 Task: Copy code from medium badge options.
Action: Mouse moved to (791, 87)
Screenshot: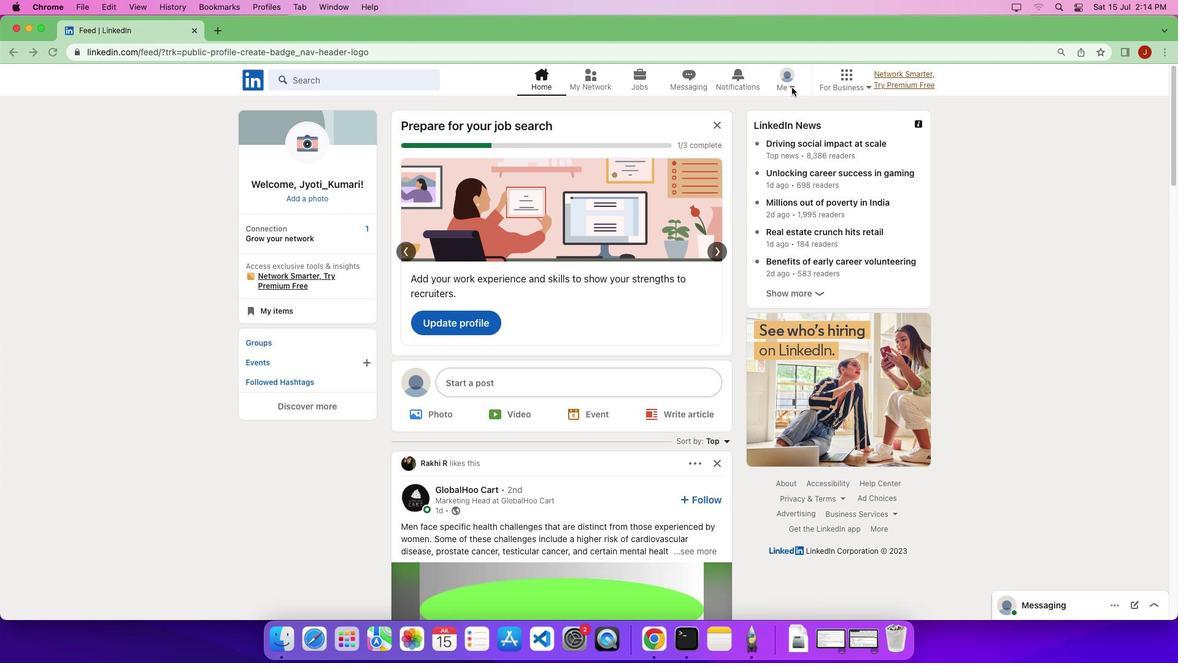 
Action: Mouse pressed left at (791, 87)
Screenshot: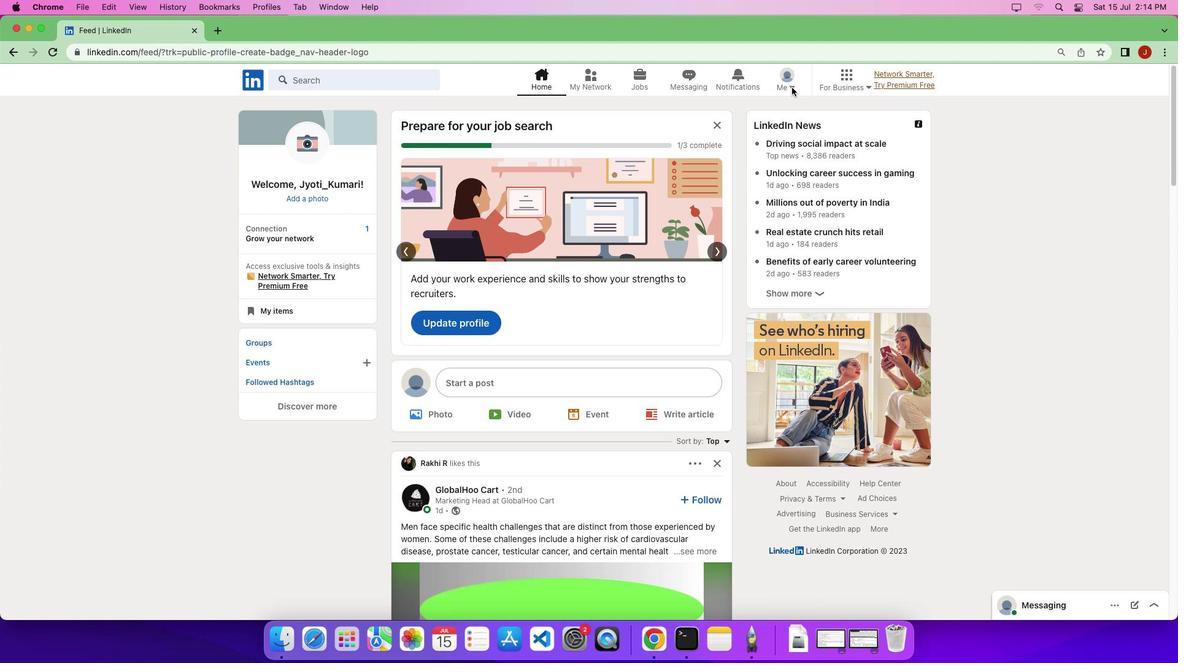 
Action: Mouse pressed left at (791, 87)
Screenshot: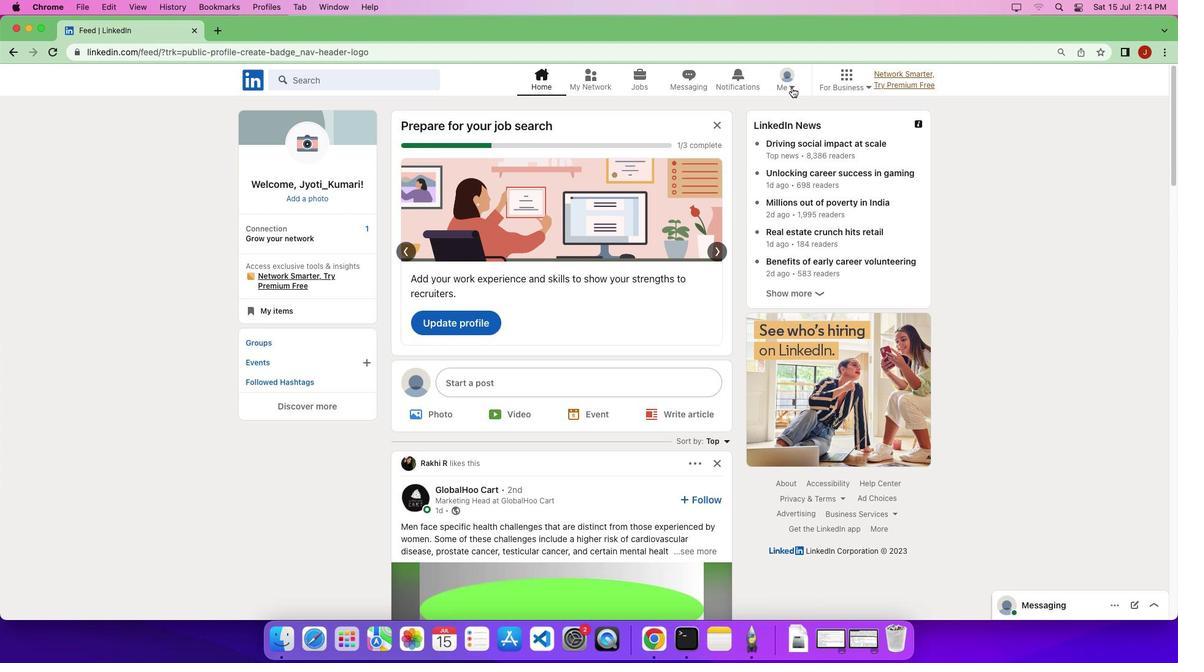 
Action: Mouse moved to (718, 225)
Screenshot: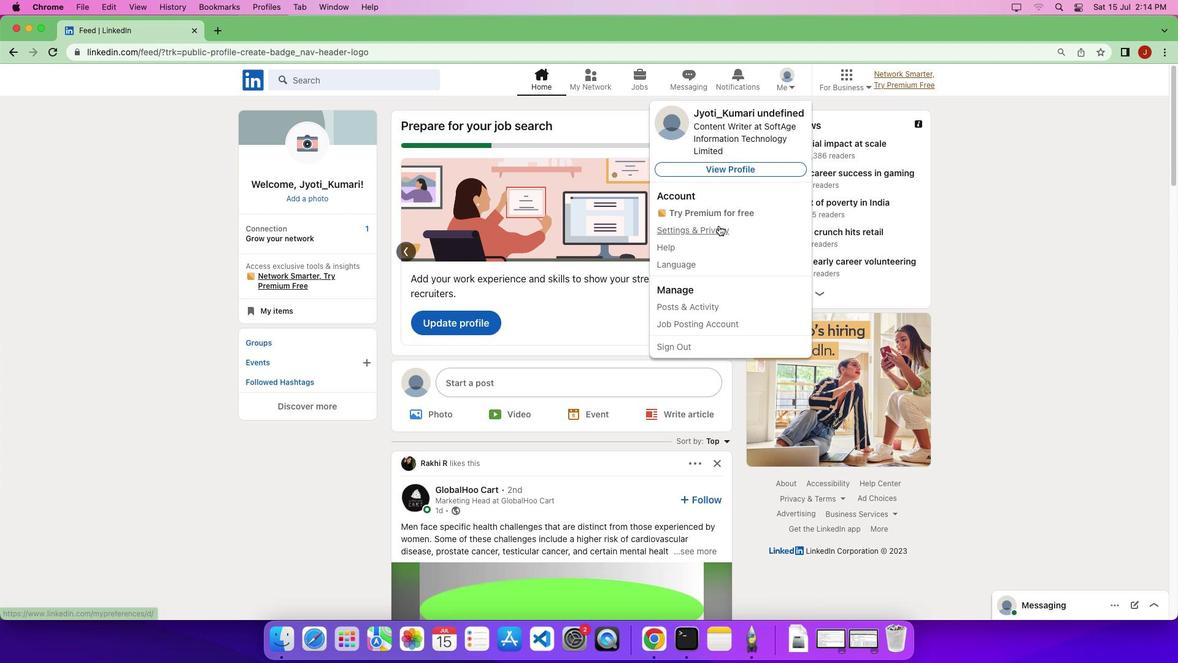 
Action: Mouse pressed left at (718, 225)
Screenshot: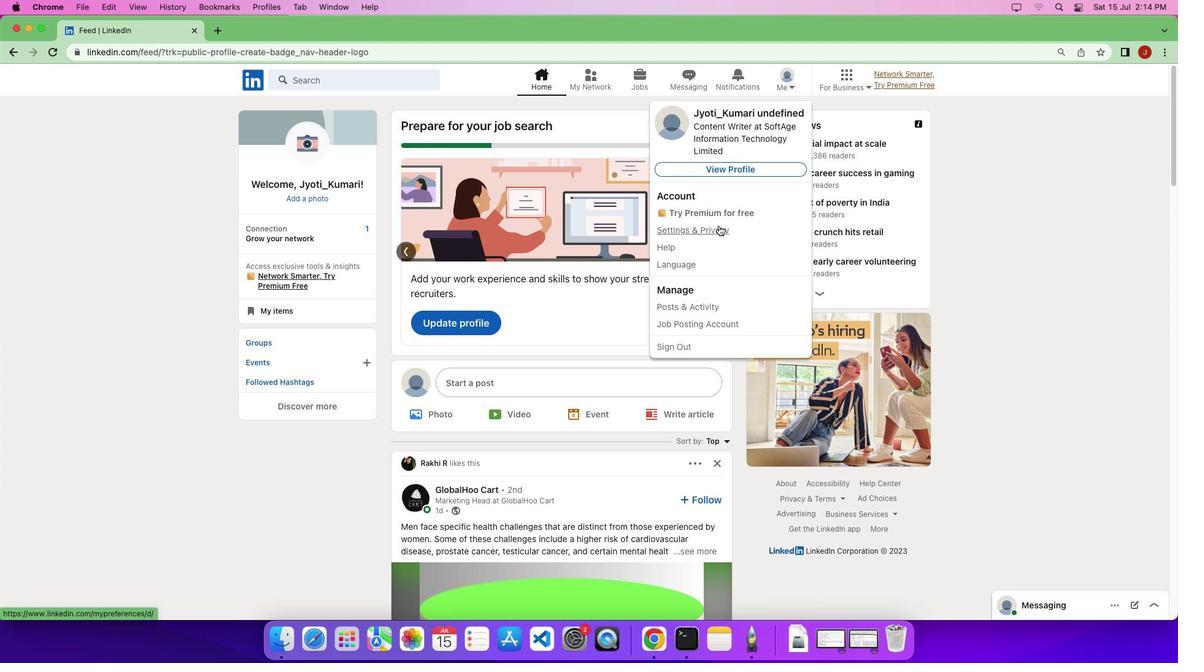 
Action: Mouse moved to (64, 260)
Screenshot: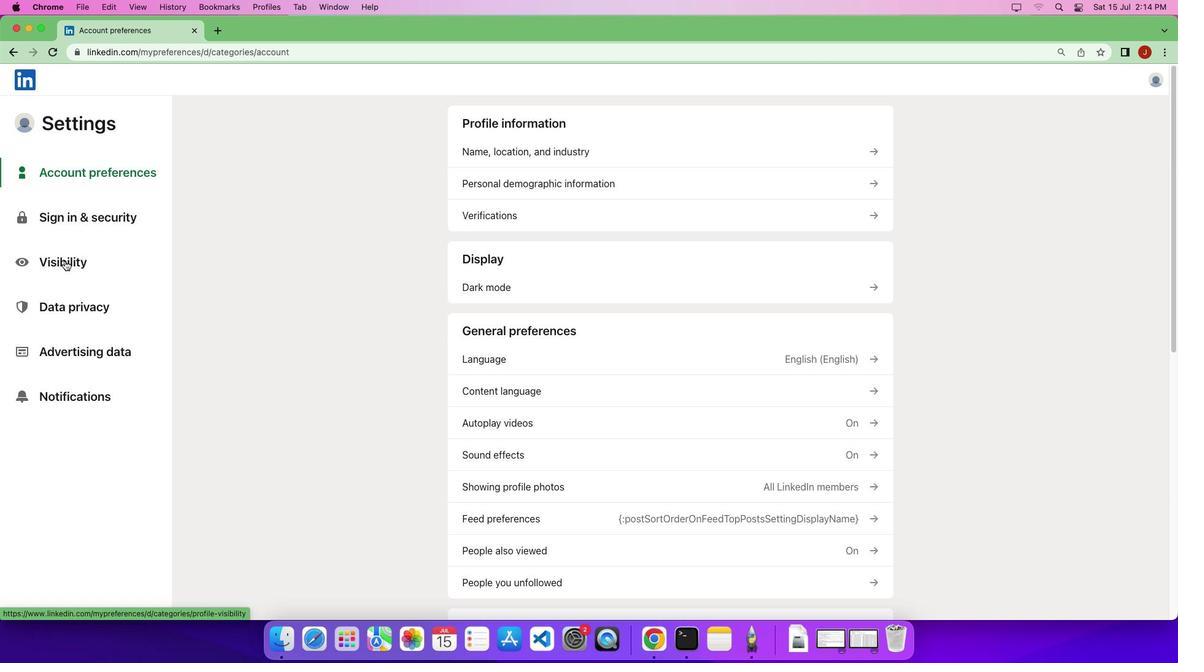 
Action: Mouse pressed left at (64, 260)
Screenshot: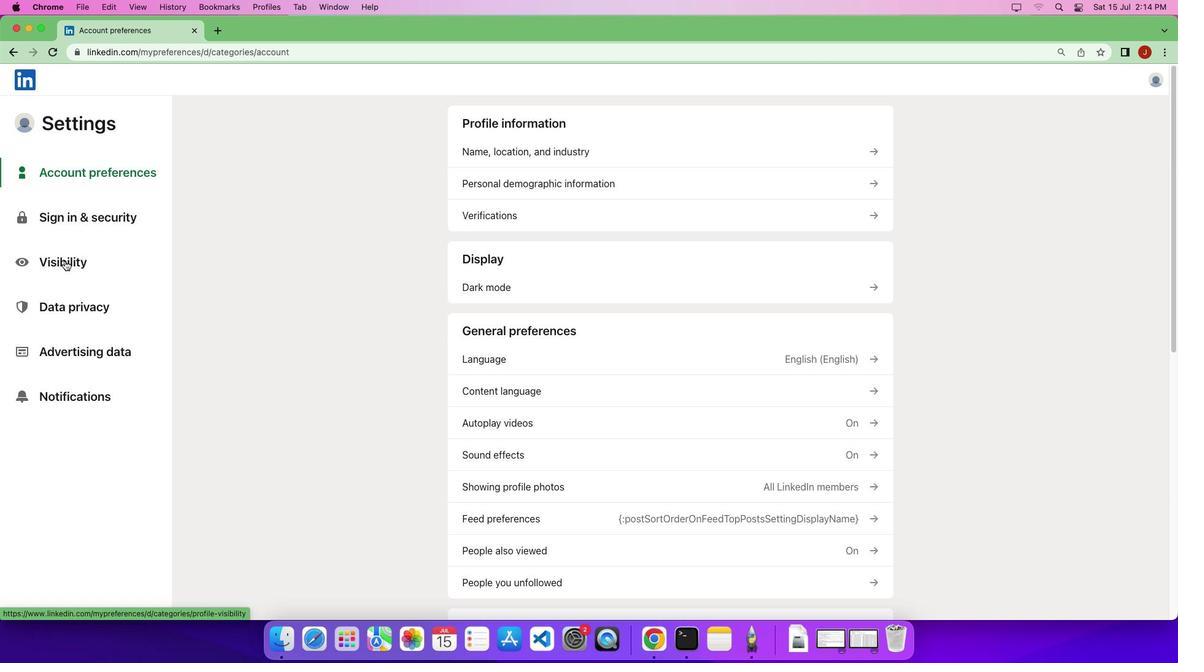 
Action: Mouse pressed left at (64, 260)
Screenshot: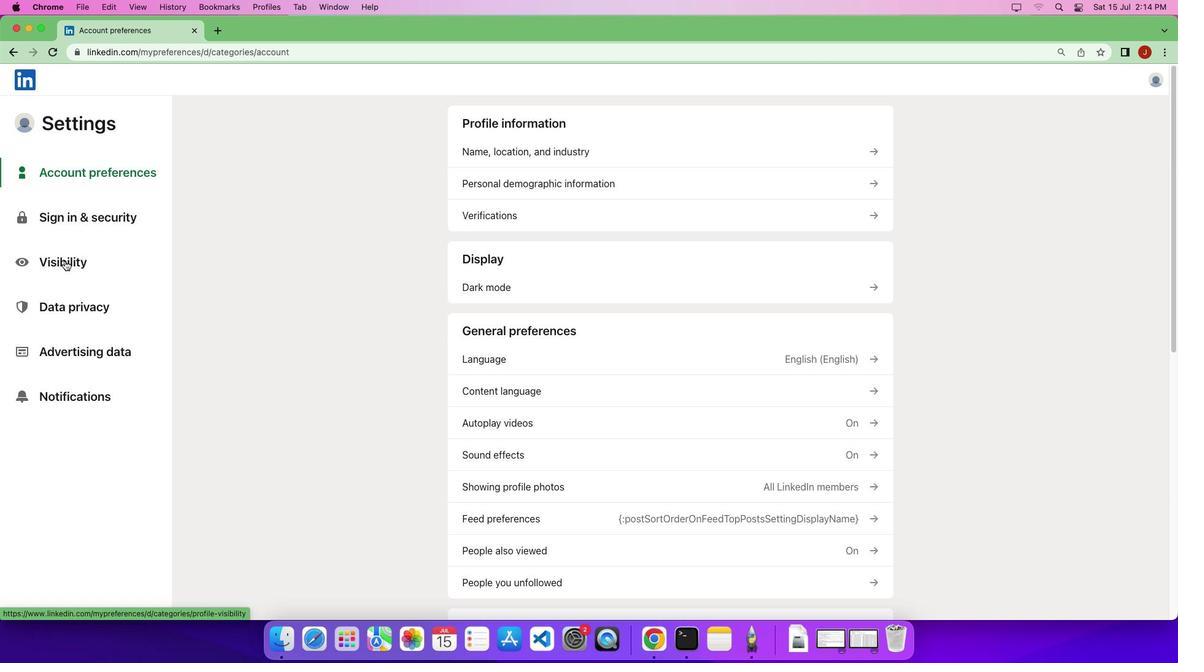 
Action: Mouse moved to (65, 260)
Screenshot: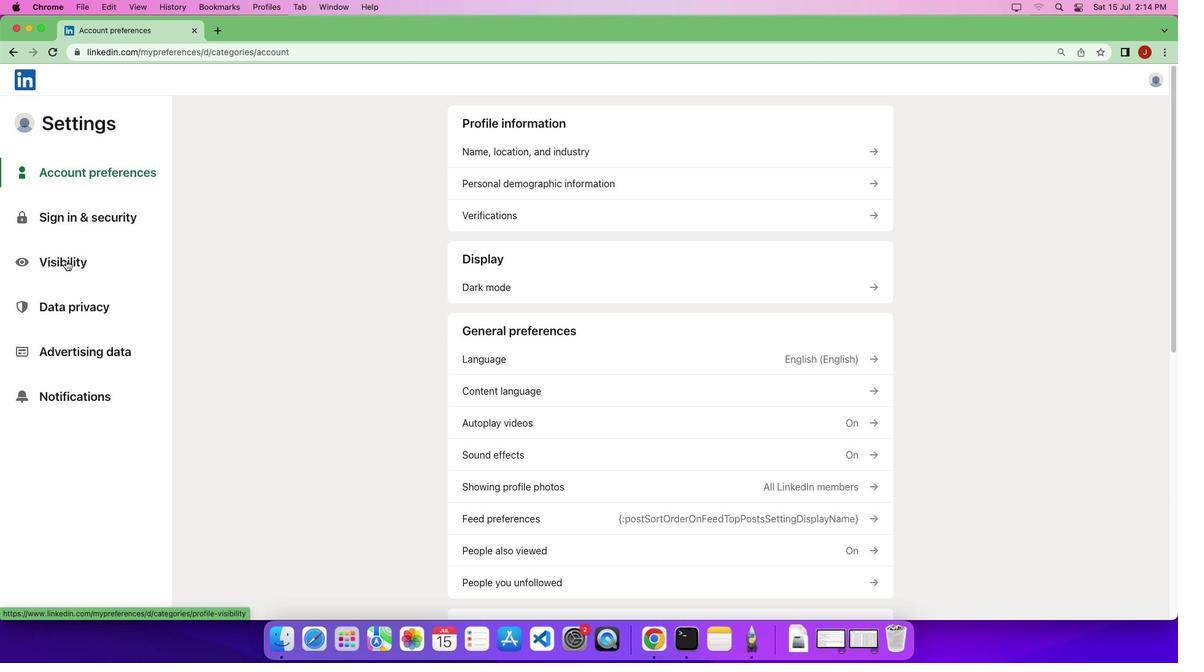 
Action: Mouse pressed left at (65, 260)
Screenshot: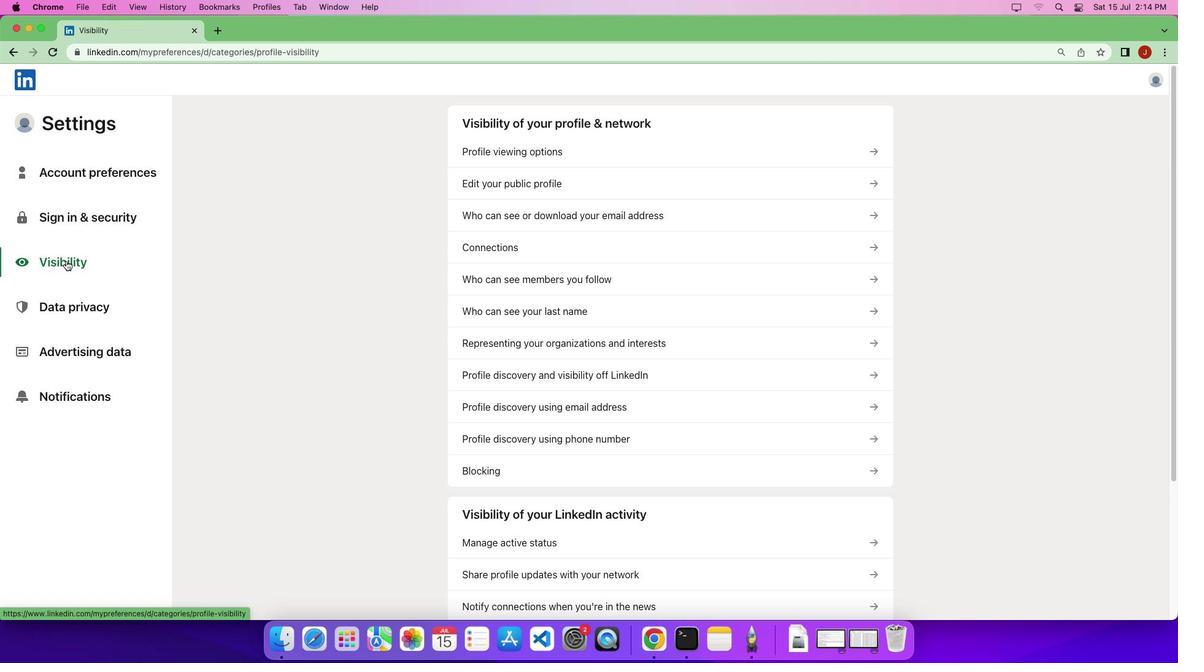 
Action: Mouse moved to (871, 182)
Screenshot: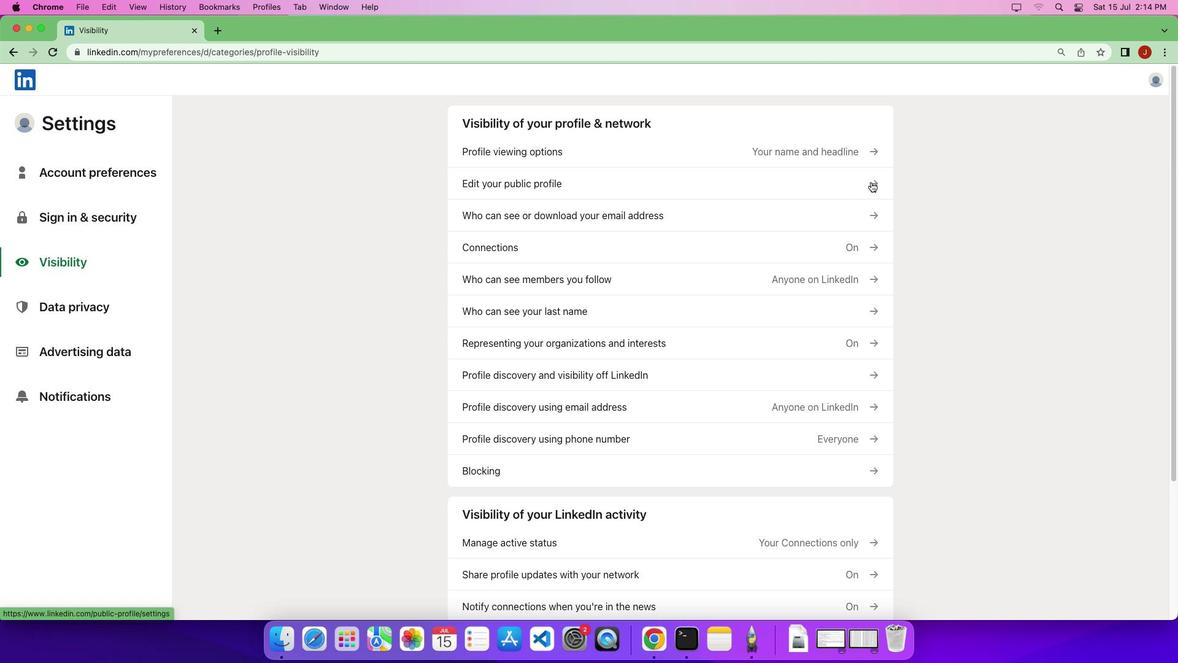 
Action: Mouse pressed left at (871, 182)
Screenshot: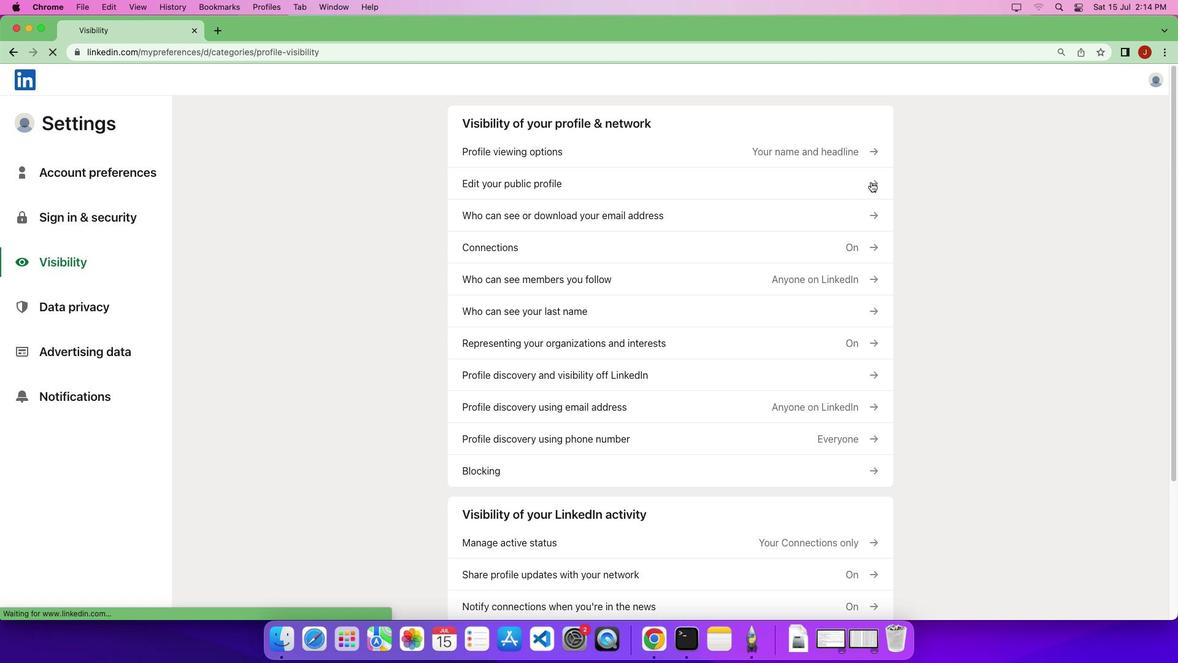 
Action: Mouse moved to (819, 263)
Screenshot: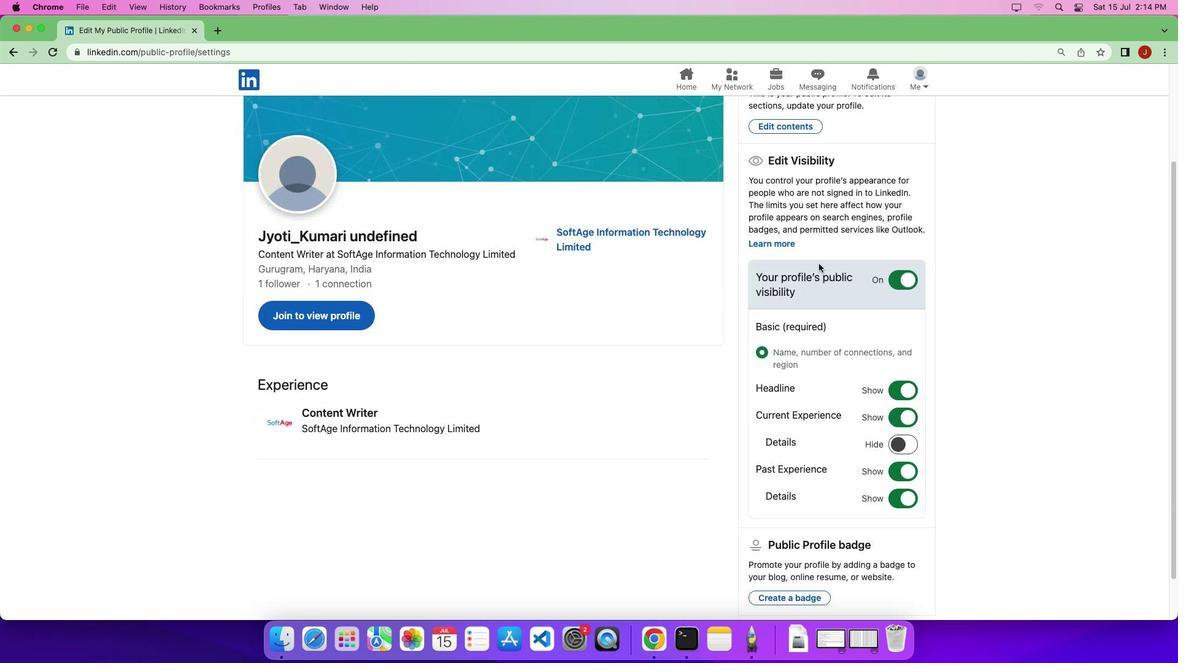 
Action: Mouse scrolled (819, 263) with delta (0, 0)
Screenshot: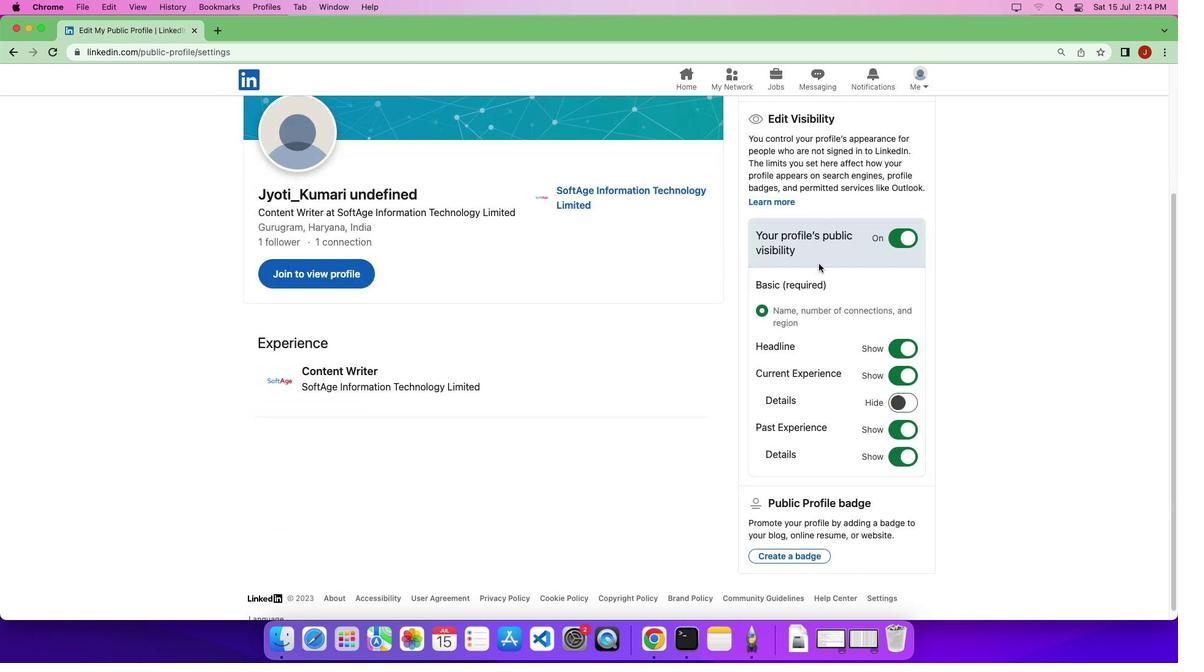 
Action: Mouse scrolled (819, 263) with delta (0, 0)
Screenshot: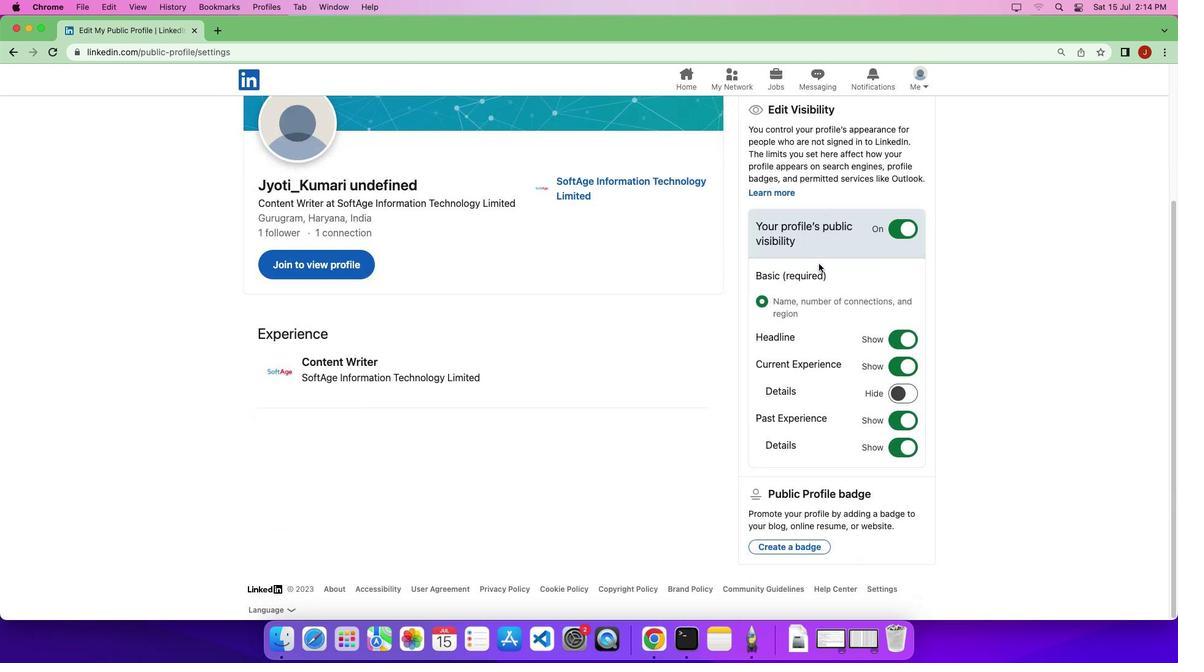 
Action: Mouse scrolled (819, 263) with delta (0, -4)
Screenshot: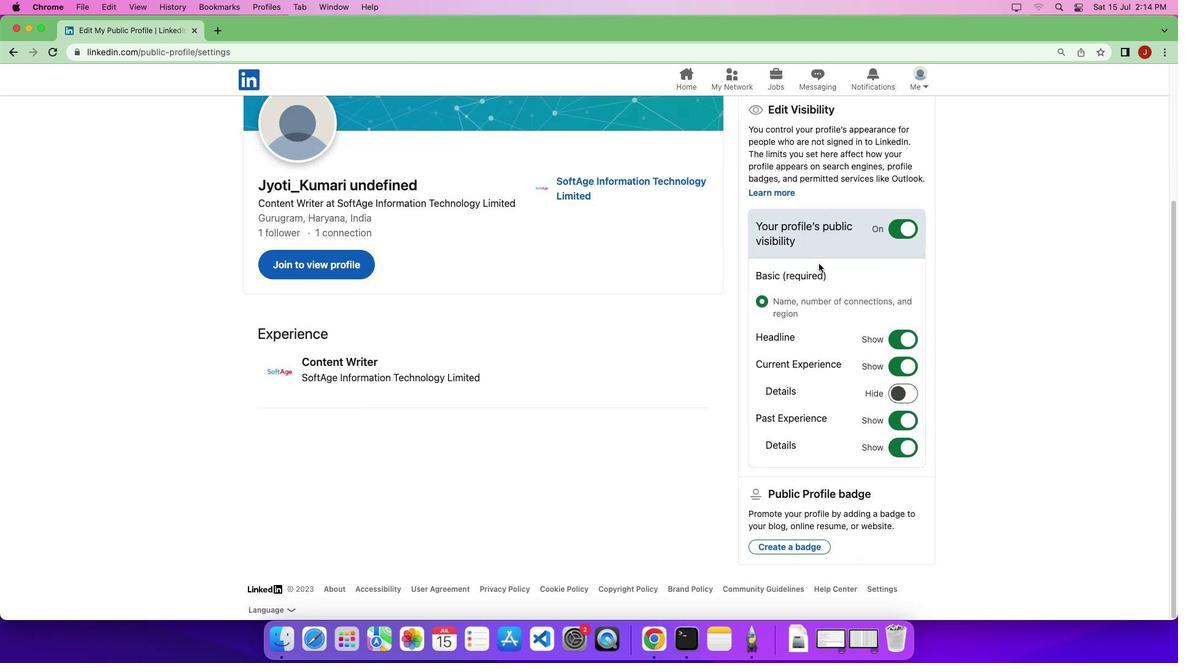 
Action: Mouse scrolled (819, 263) with delta (0, -6)
Screenshot: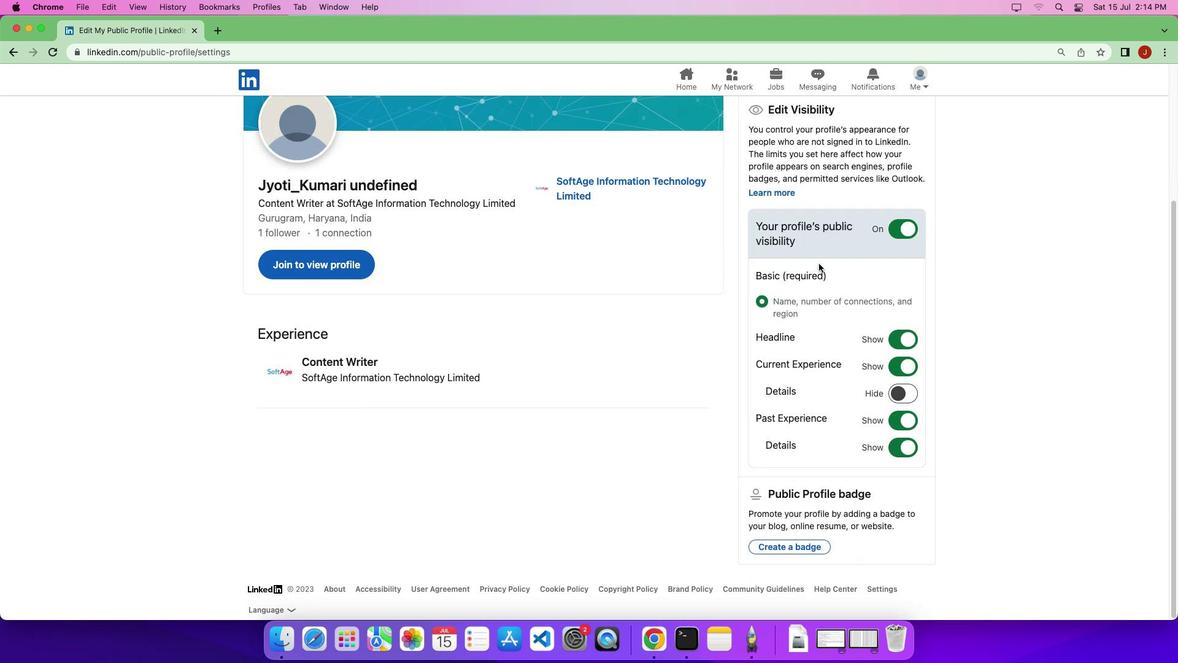 
Action: Mouse moved to (818, 264)
Screenshot: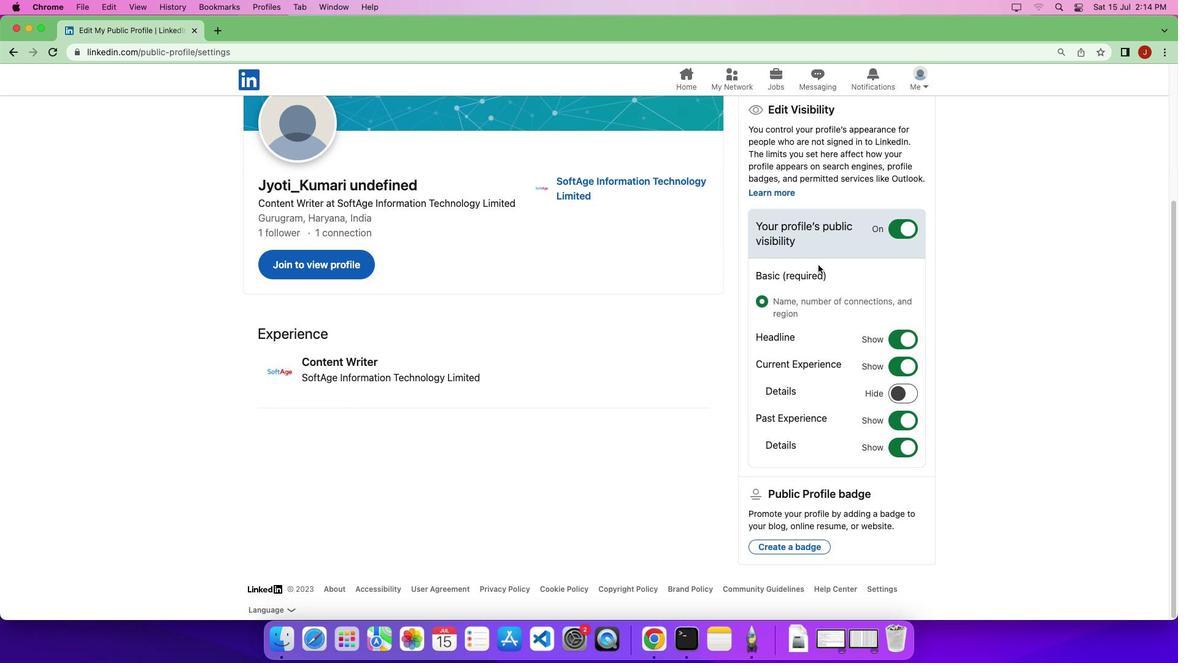 
Action: Mouse scrolled (818, 264) with delta (0, 0)
Screenshot: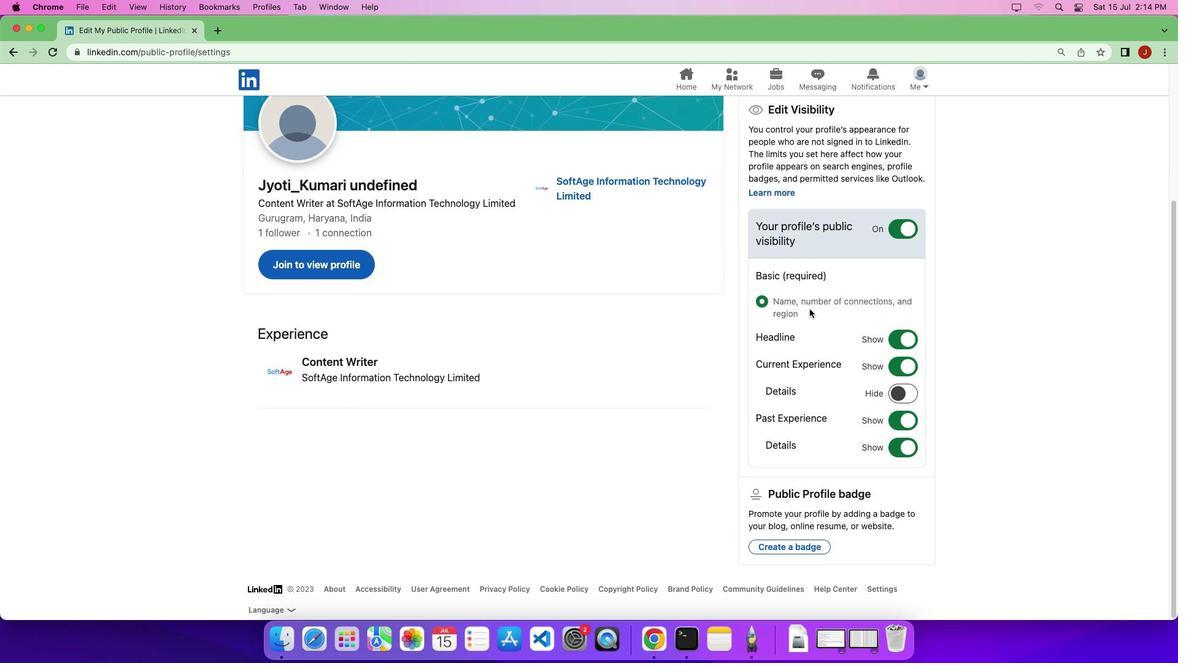 
Action: Mouse scrolled (818, 264) with delta (0, 0)
Screenshot: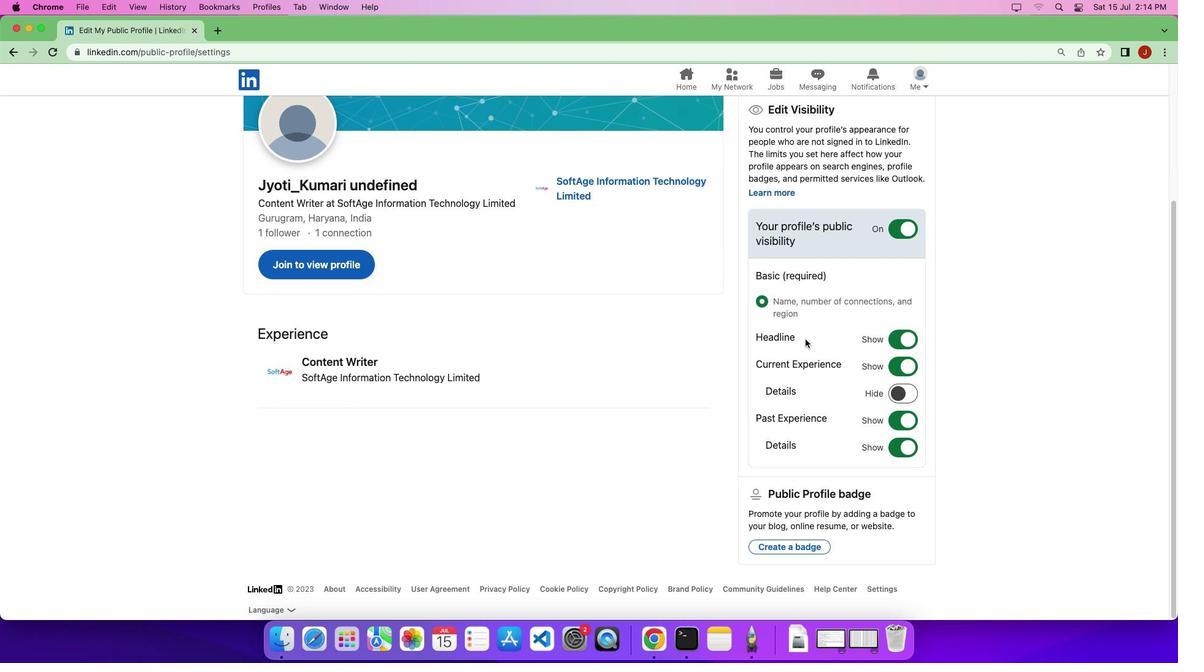 
Action: Mouse moved to (777, 549)
Screenshot: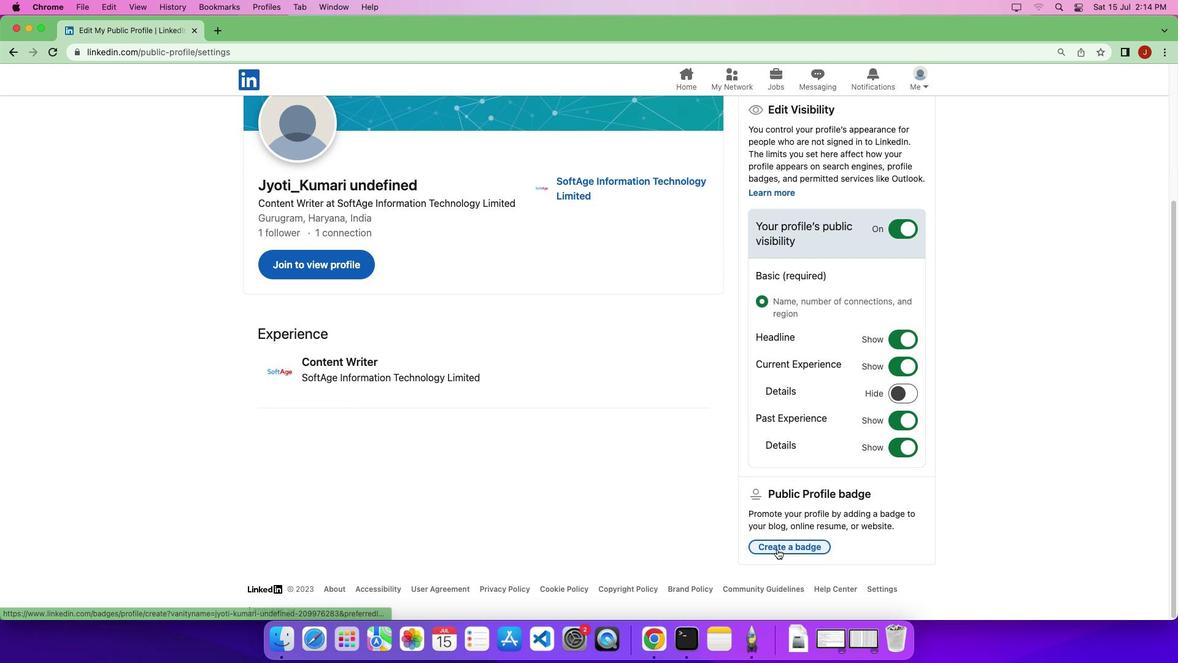
Action: Mouse pressed left at (777, 549)
Screenshot: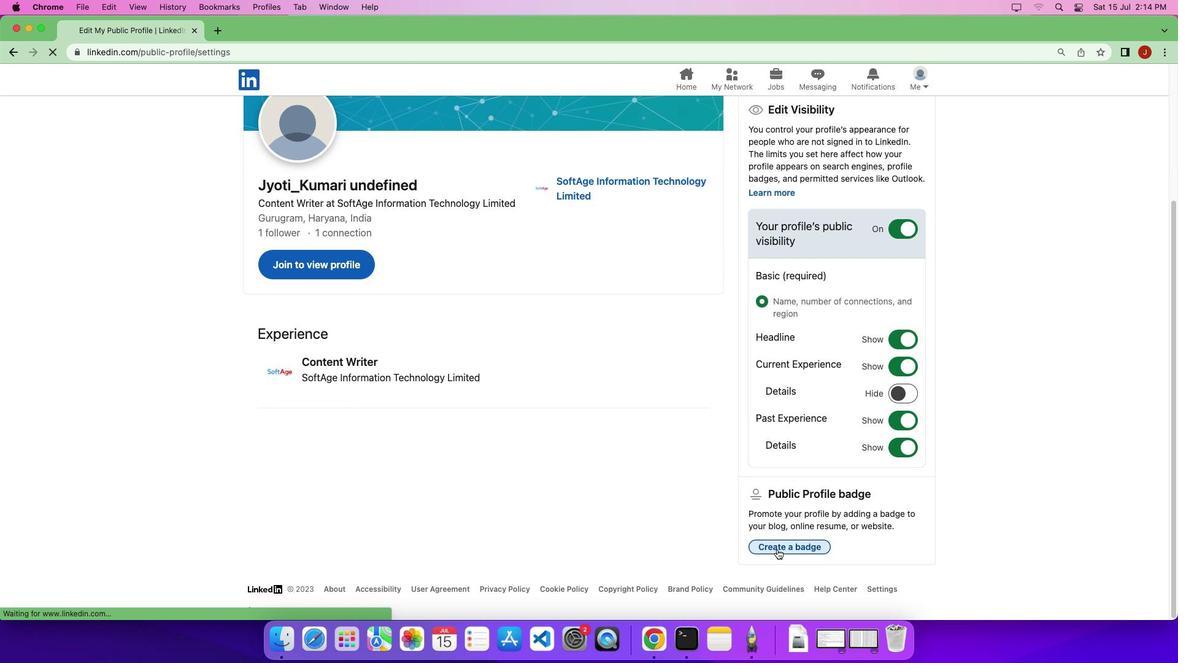 
Action: Mouse moved to (511, 470)
Screenshot: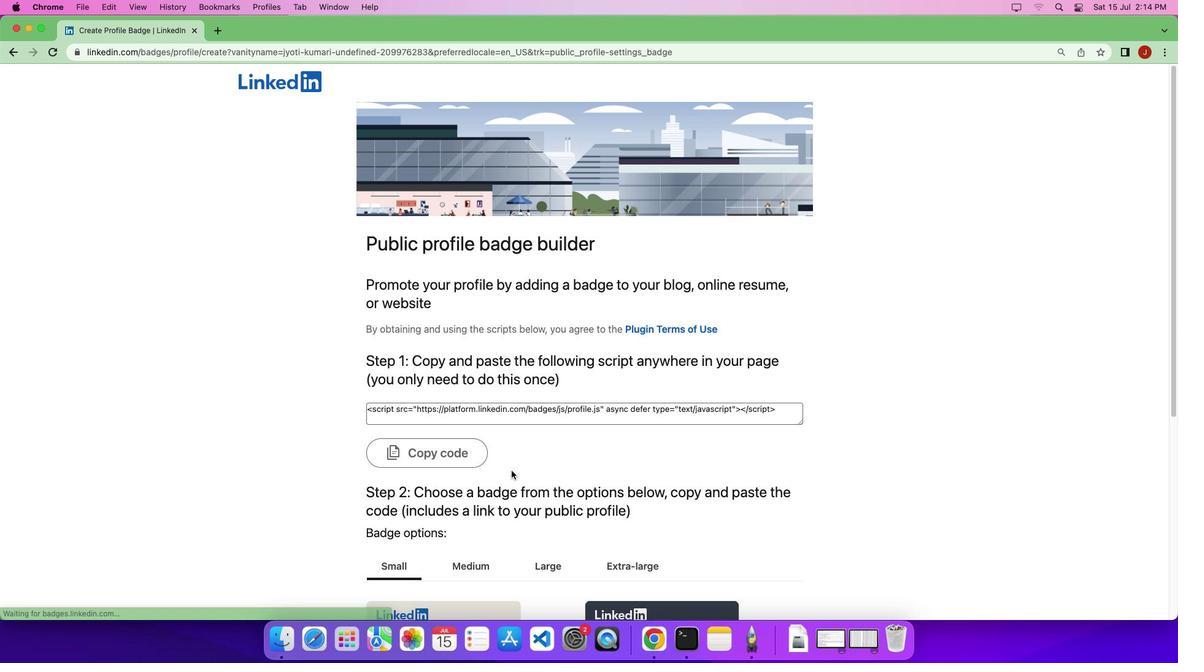 
Action: Mouse scrolled (511, 470) with delta (0, 0)
Screenshot: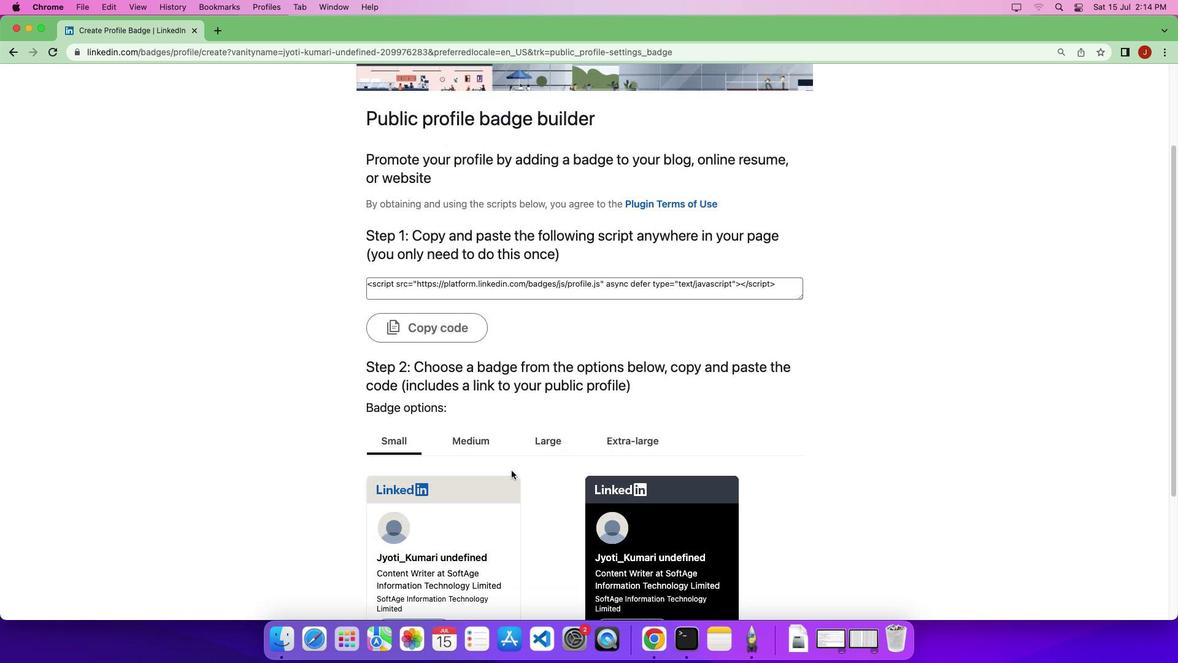 
Action: Mouse moved to (511, 470)
Screenshot: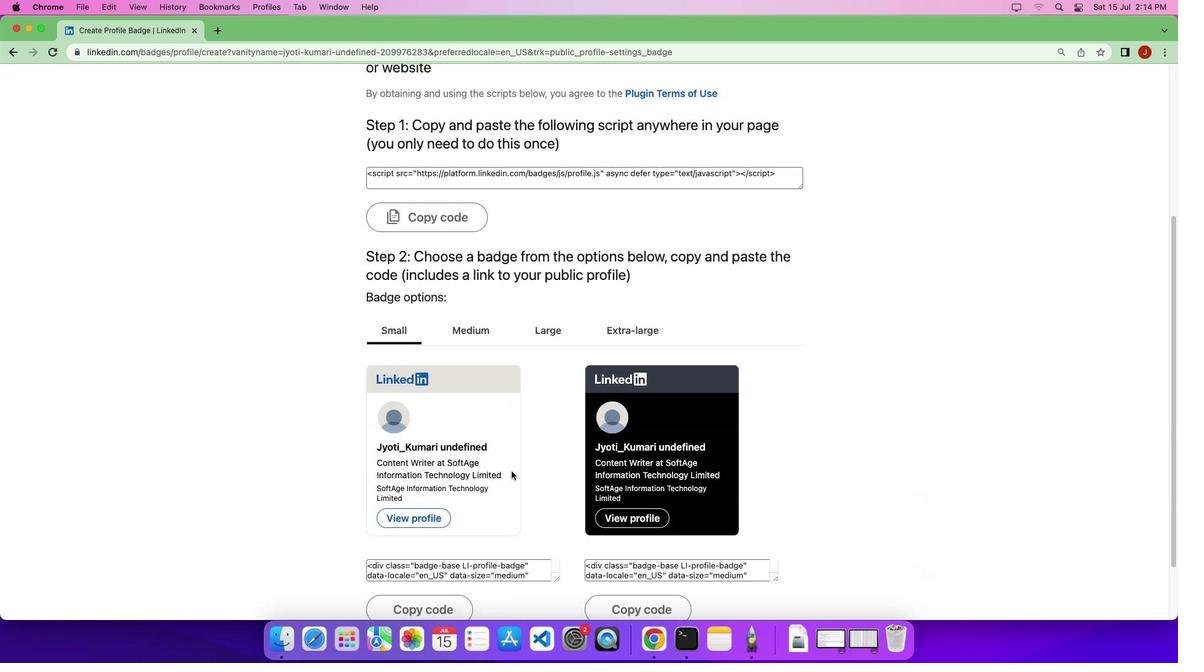 
Action: Mouse scrolled (511, 470) with delta (0, 0)
Screenshot: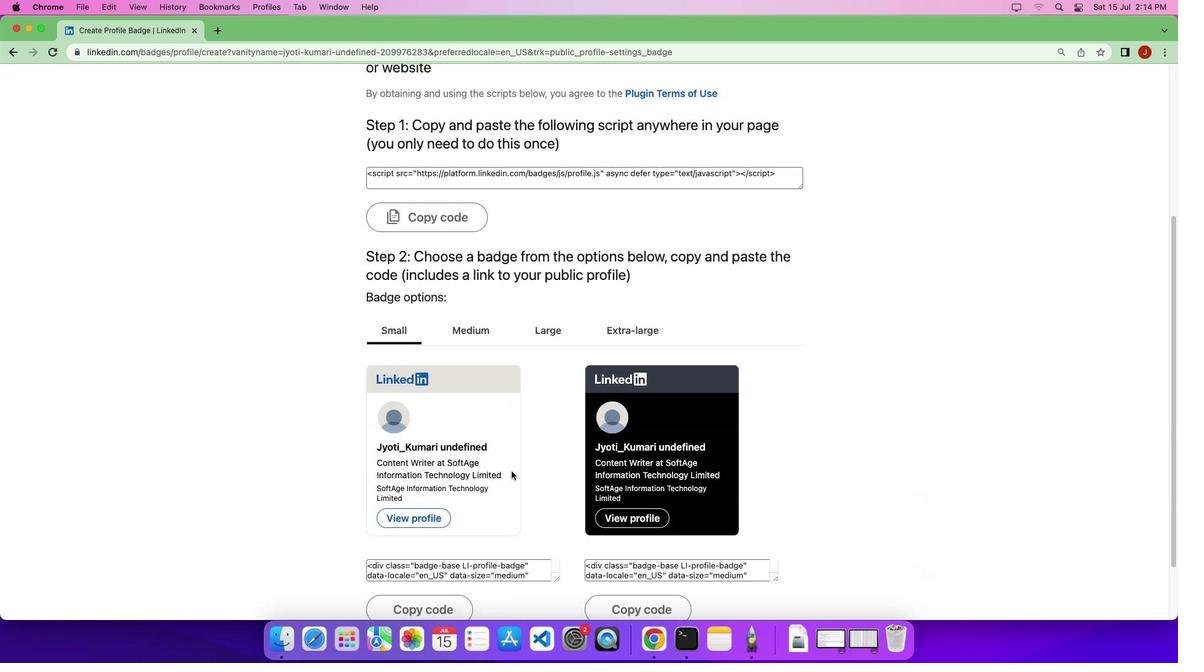 
Action: Mouse scrolled (511, 470) with delta (0, -3)
Screenshot: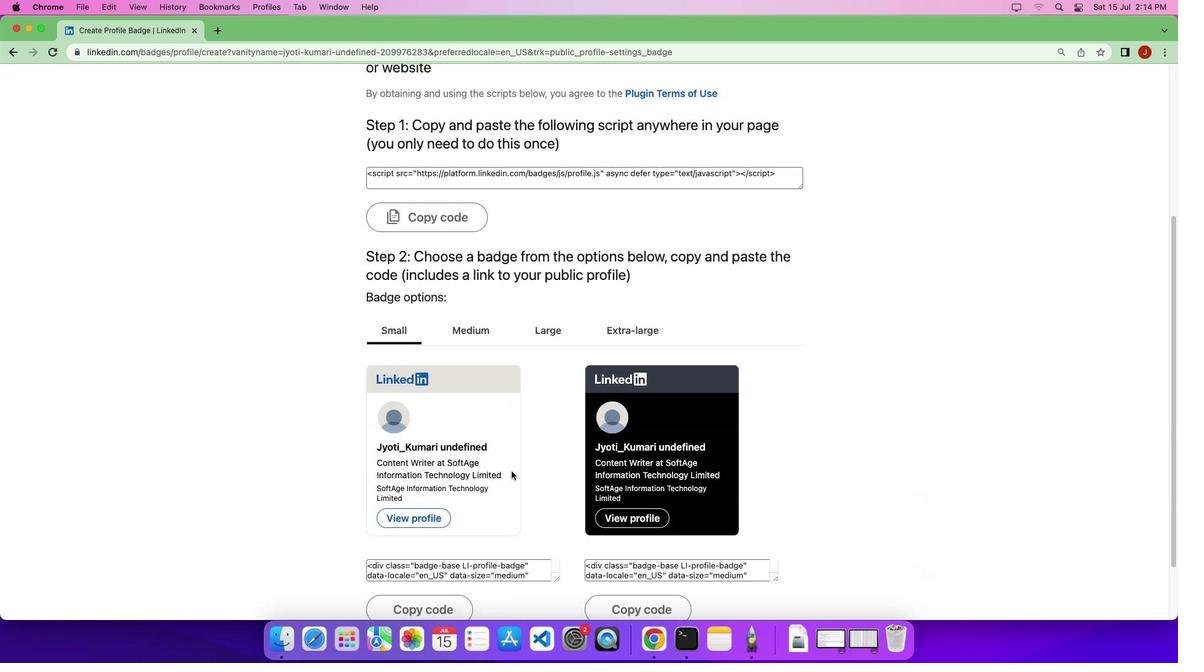 
Action: Mouse scrolled (511, 470) with delta (0, -4)
Screenshot: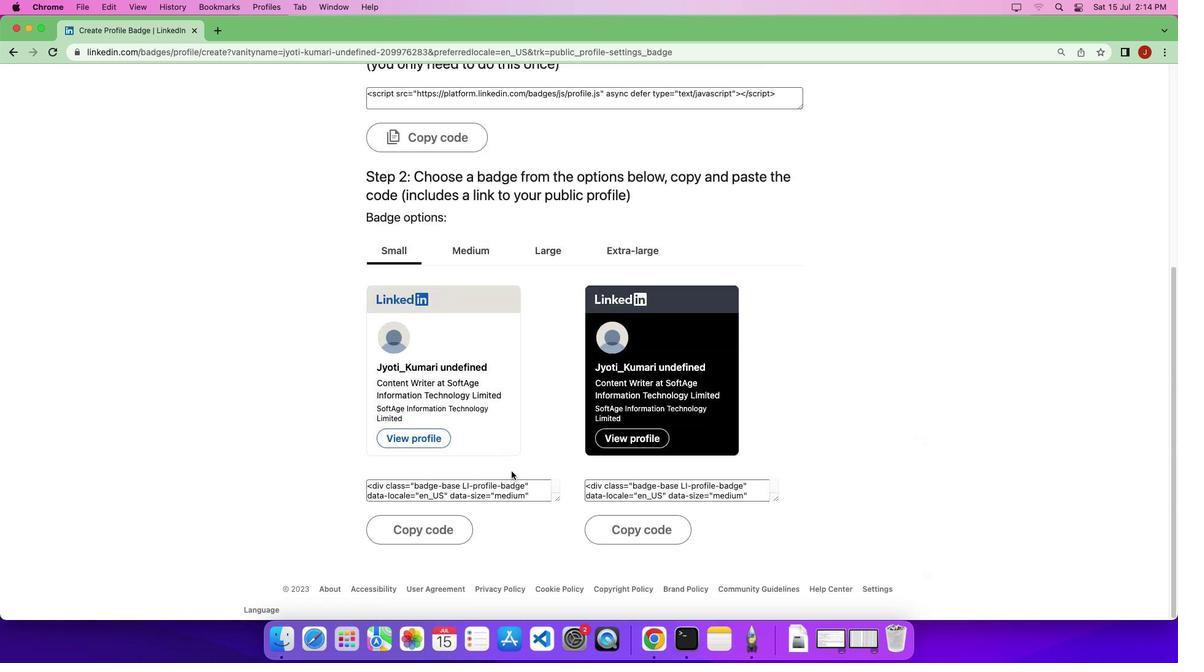 
Action: Mouse moved to (469, 248)
Screenshot: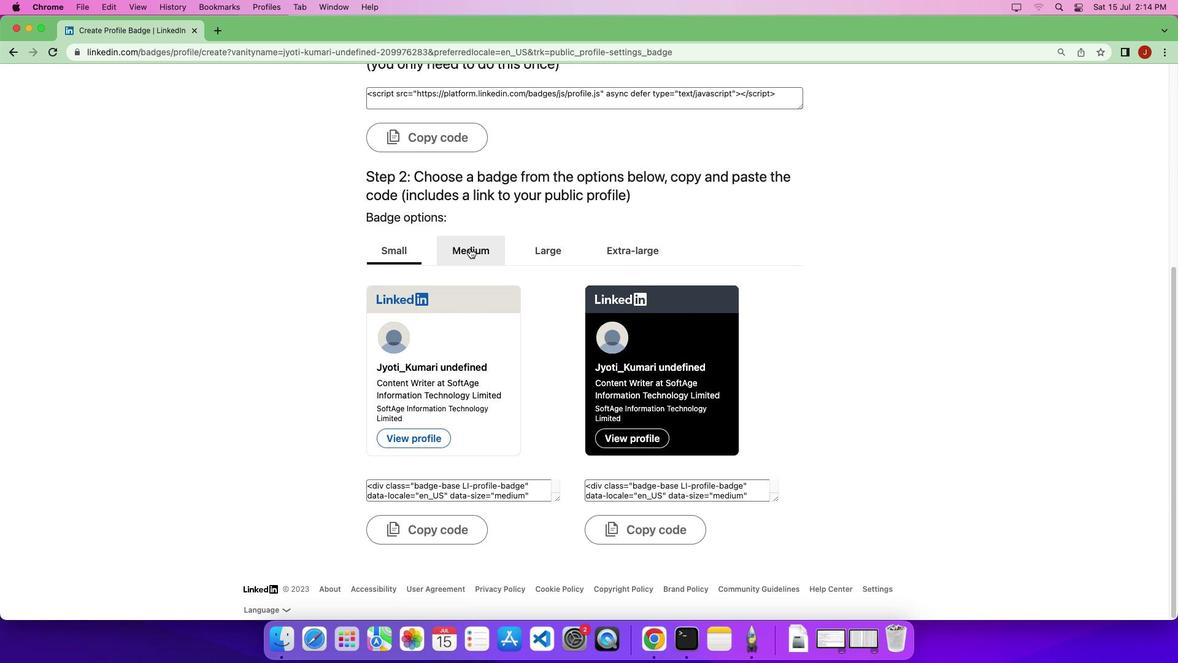 
Action: Mouse pressed left at (469, 248)
Screenshot: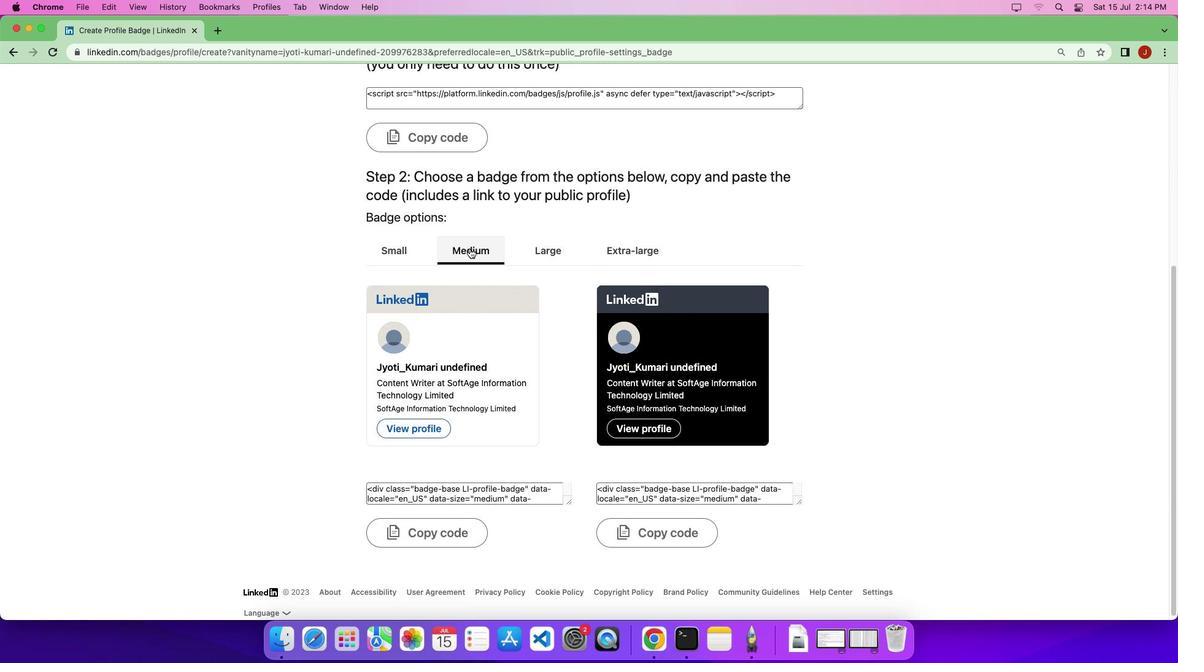 
Action: Mouse moved to (422, 526)
Screenshot: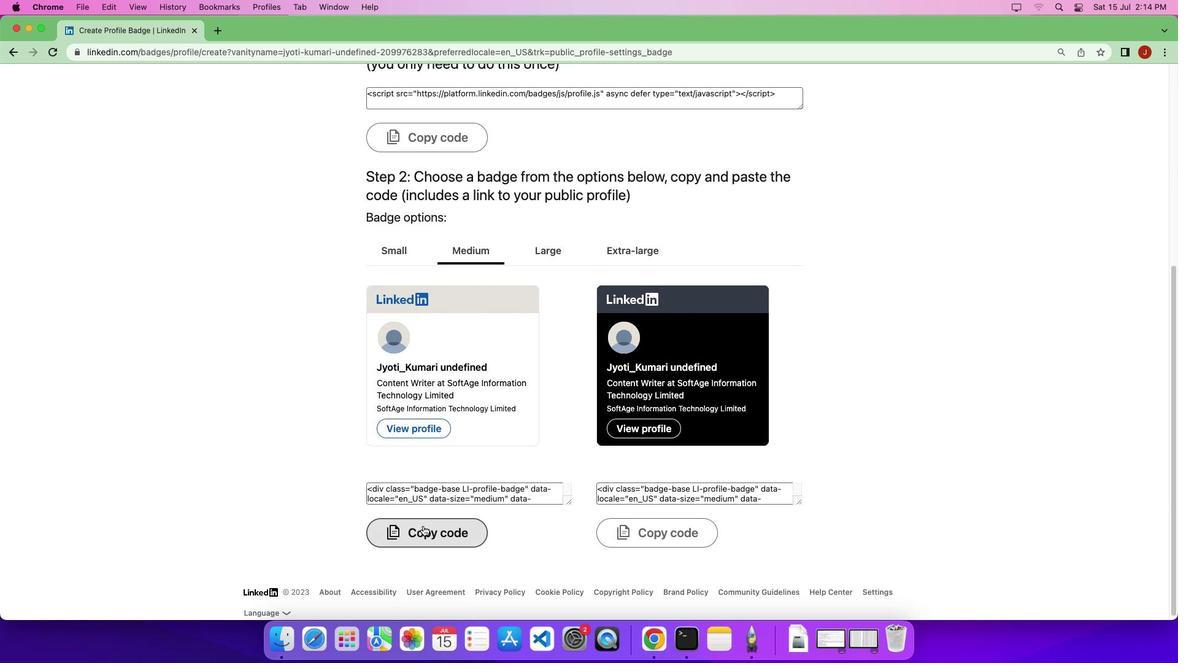 
Action: Mouse pressed left at (422, 526)
Screenshot: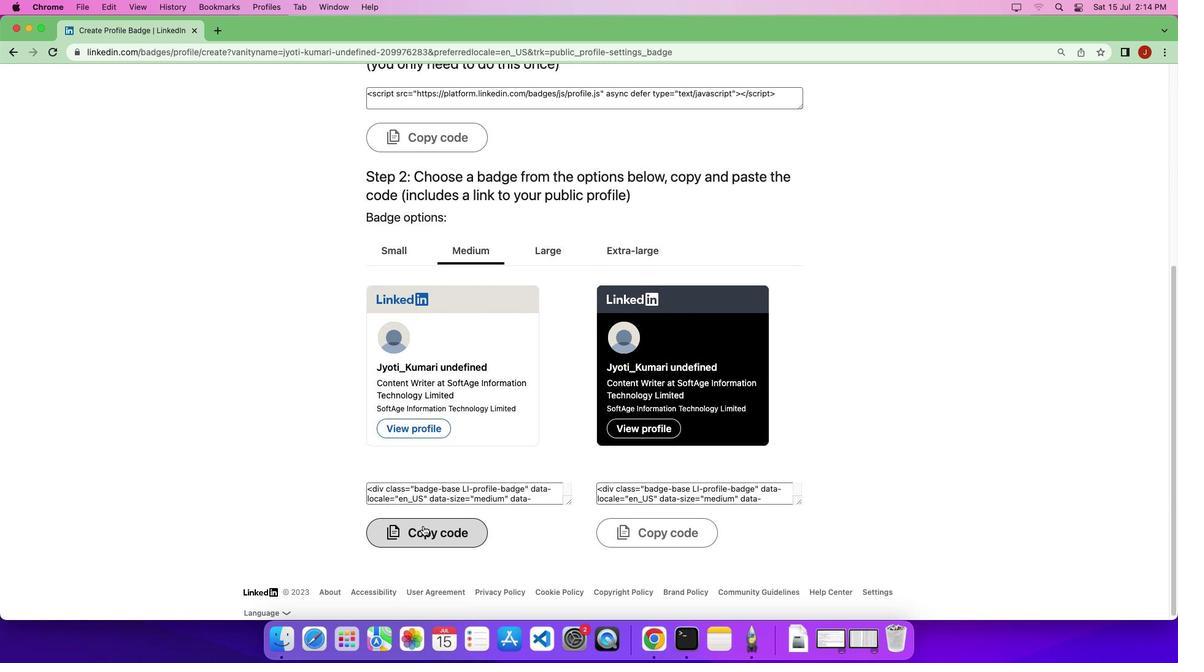 
Action: Mouse moved to (424, 526)
Screenshot: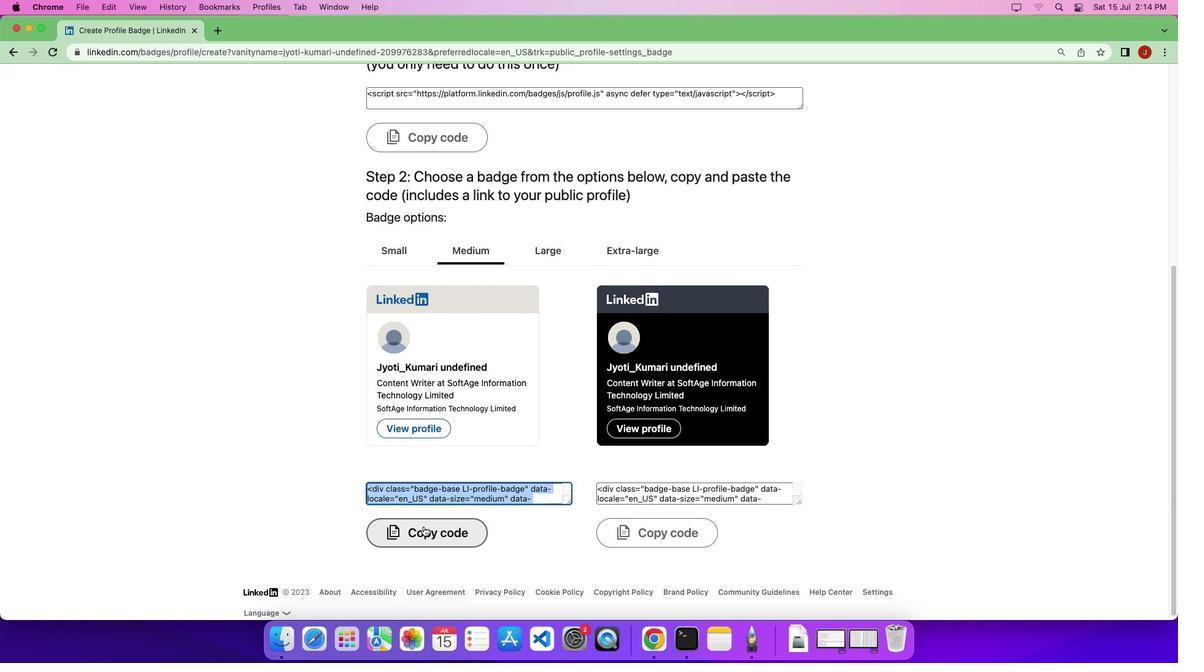 
